 Task: Extract the text between two specific angle brackets in a Rust source file.
Action: Mouse pressed left at (512, 545)
Screenshot: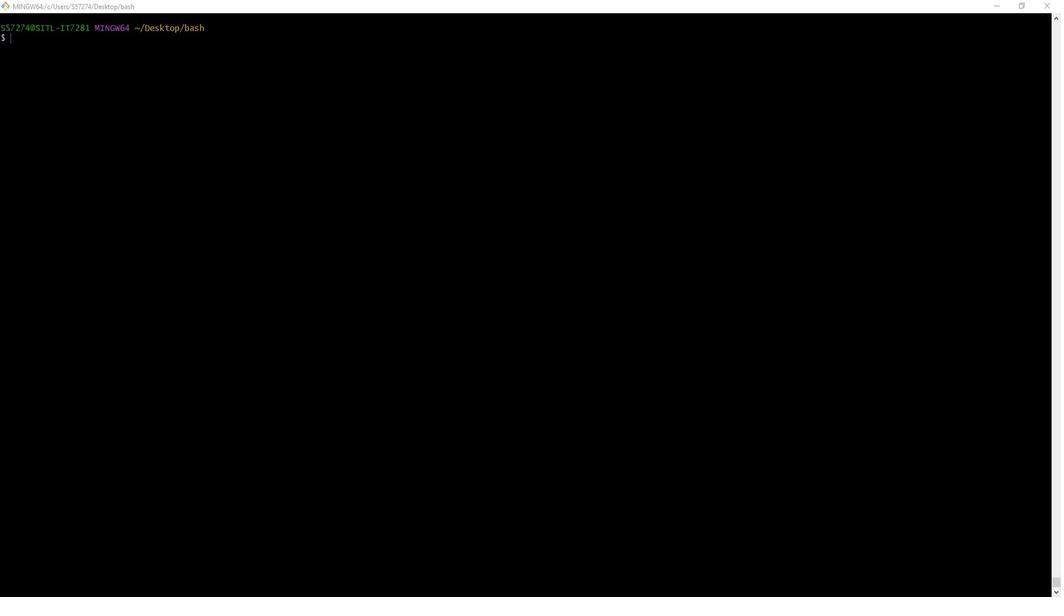
Action: Mouse moved to (999, 274)
Screenshot: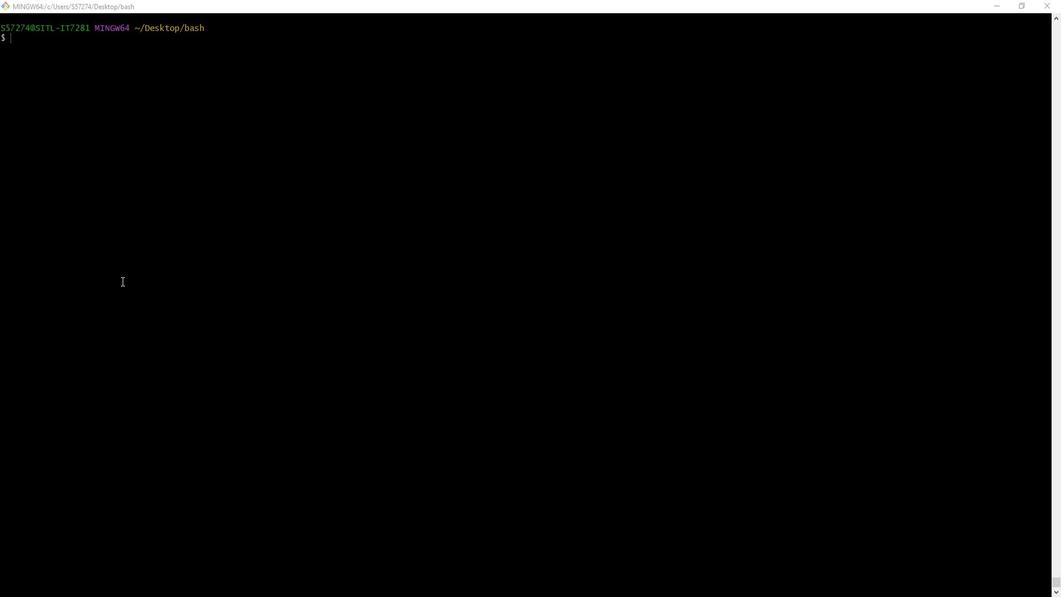 
Action: Mouse pressed left at (999, 274)
Screenshot: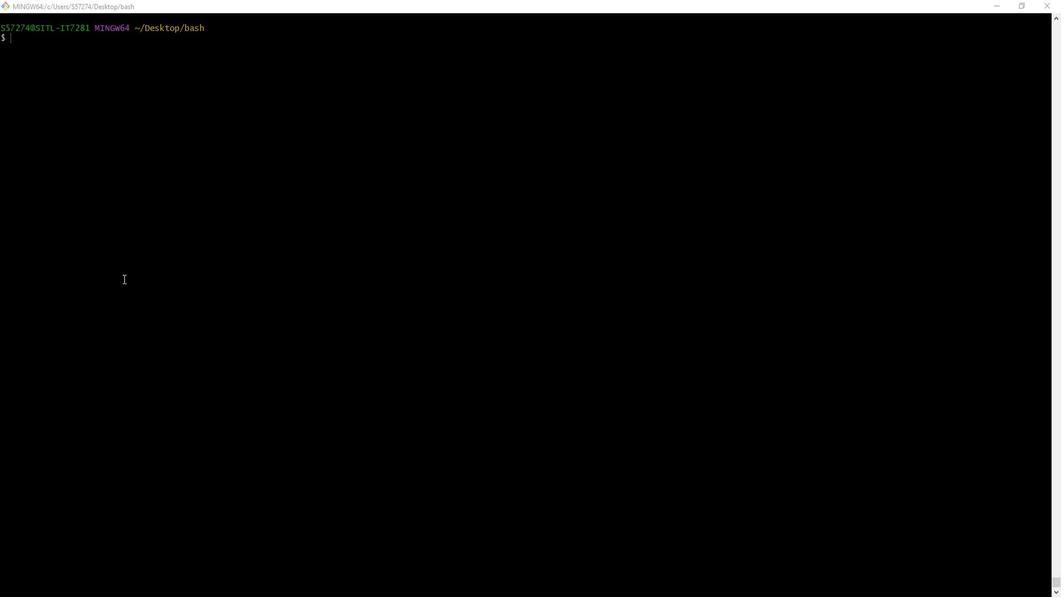 
Action: Key pressed touch<Key.space>rust.rs<Key.enter>vim<Key.space>rust.rs<Key.enter>i<Key.space>//<Key.space>sample<Key.space>rust<Key.space>file<Key.enter><Key.backspace><Key.backspace><Key.backspace><Key.enter><Key.space>fn<Key.space>main<Key.shift_r>()<Key.space><Key.shift_r>{<Key.enter>let<Key.space>l<Key.backspace>text<Key.shift_r>_to<Key.shift_r>_extract<Key.space>=<Key.space><Key.shift_r>"<Key.shift_r><tag<Key.shift_r>>this<Key.space>is<Key.space>the<Key.space>text<Key.space>to<Key.space>extract<Key.space><Key.shift_r><Key.shift_r><Key.shift_r><Key.shift_r><Key.shift_r><Key.shift_r><Key.shift_r><Key.shift_r><Key.shift_r>><Key.backspace><Key.shift_r></tag<Key.shift_r>><Key.shift_r>";<Key.enter>println<Key.shift_r>!<Key.shift_r><Key.shift_r><Key.shift_r><Key.shift_r><Key.shift_r><Key.shift_r><Key.shift_r><Key.shift_r><Key.shift_r><Key.shift_r><Key.shift_r><Key.shift_r><Key.shift_r><Key.shift_r><Key.shift_r><Key.shift_r><Key.shift_r><Key.shift_r><Key.shift_r><Key.shift_r><Key.shift_r><Key.shift_r><Key.shift_r><Key.shift_r><Key.shift_r>*<Key.shift_r><Key.shift_r><Key.shift_r><Key.shift_r>"<Key.backspace><Key.backspace><Key.shift_r><Key.shift_r><Key.shift_r><Key.shift_r><Key.shift_r><Key.shift_r><Key.shift_r>(<Key.shift_r>"<Key.shift_r>{}<Key.shift_r><Key.shift_r><Key.shift_r><Key.shift_r>",<Key.space>text<Key.shift_r>_to<Key.shift_r>_extract<Key.shift_r><Key.shift_r>);<Key.enter><Key.enter>//<Key.space>another<Key.space>comment<Key.space>wot<Key.backspace><Key.backspace>ith<Key.space><Key.shift_r><tag<Key.shift_r>><Key.space>anoot<Key.backspace><Key.backspace>ther<Key.space>rust<Key.space>text<Key.space>comment<Key.space>to<Key.space>extract<Key.shift_r></tag<Key.shift_r><Key.shift_r><Key.shift_r>><Key.enter><Key.backspace><Key.backspace><Key.backspace><Key.backspace><Key.backspace><Key.space><Key.shift_r><Key.shift_r>}<Key.esc><Key.shift_r>:wq<Key.enter>
Screenshot: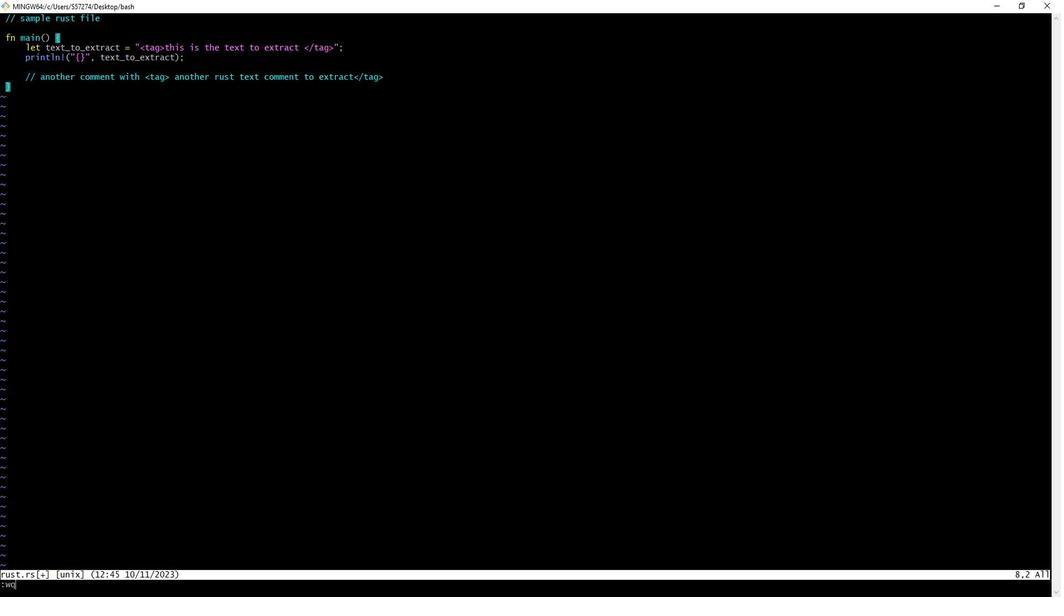 
Action: Mouse moved to (373, 157)
Screenshot: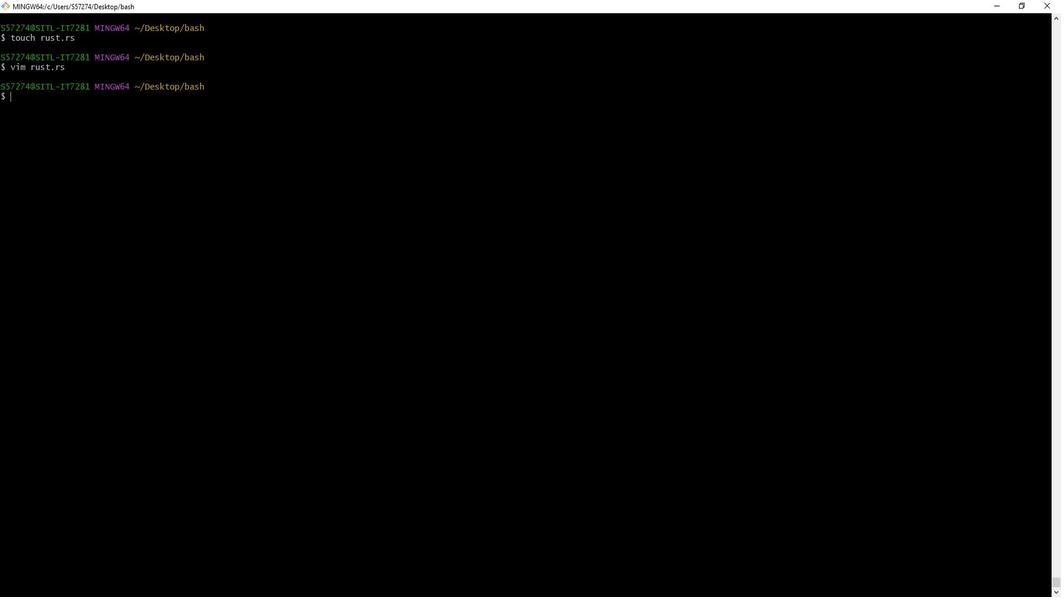 
Action: Mouse pressed left at (373, 157)
Screenshot: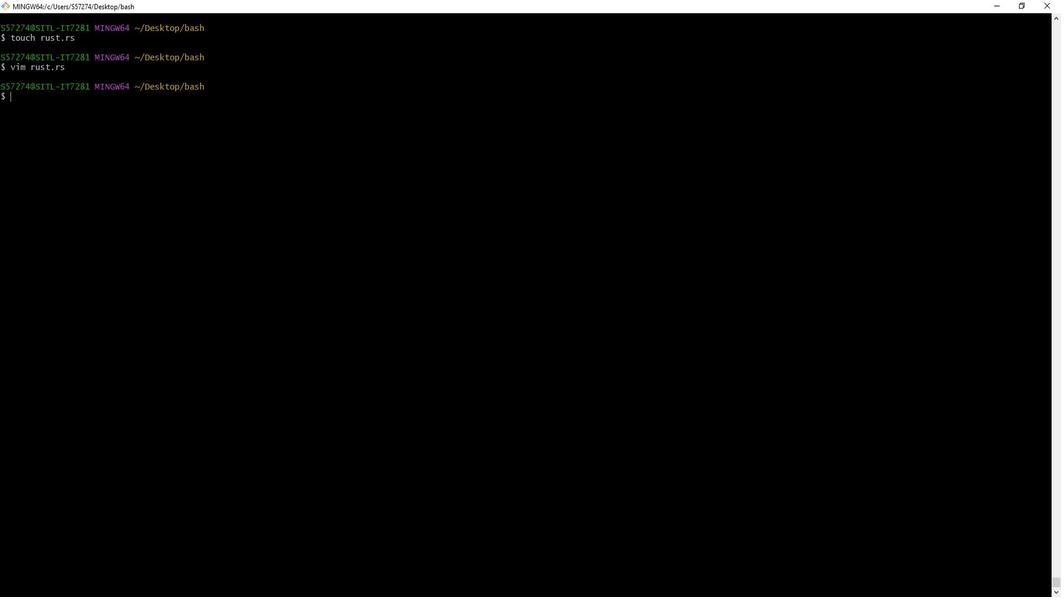 
Action: Mouse moved to (945, 254)
Screenshot: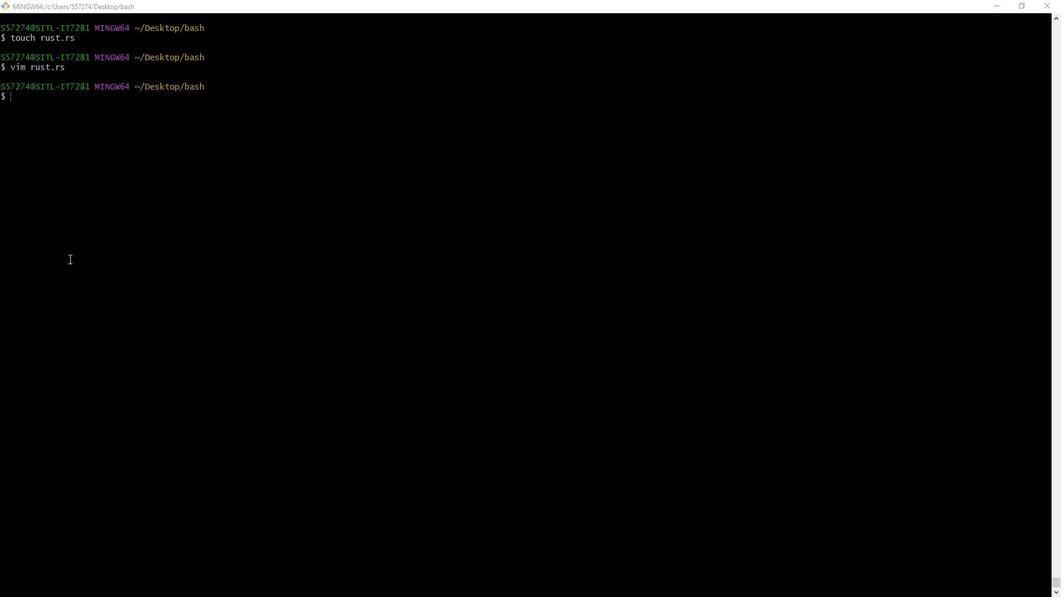 
Action: Mouse pressed left at (945, 254)
Screenshot: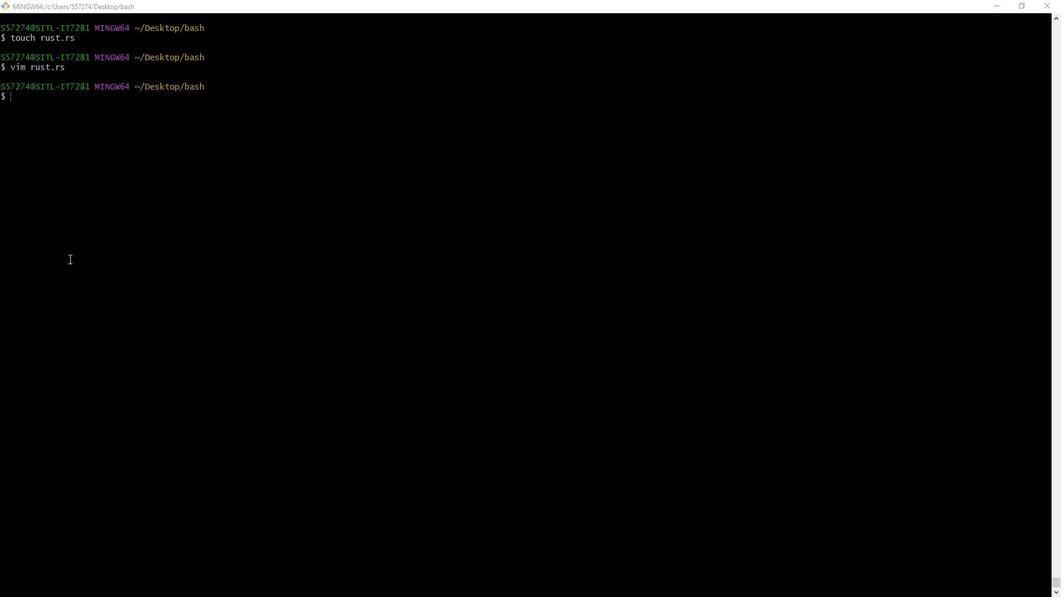 
Action: Key pressed touch<Key.space>rust.sh<Key.enter>vim<Key.space>rust.sh<Key.enter>i<Key.space><Key.shift_r>#!/bin/bash<Key.enter><Key.enter><Key.backspace><Key.backspace><Key.backspace><Key.backspace><Key.enter><Key.shift_r>#<Key.space><Key.shift_r>Replace<Key.space>'rust.rs'<Key.space>with<Key.space>th<Key.backspace>your<Key.space><Key.backspace><Key.backspace><Key.backspace><Key.backspace><Key.backspace><Key.backspace>your<Key.space>rust<Key.space>source<Key.space>file<Key.enter><Key.backspace><Key.backspace><Key.enter>rust<Key.shift_r>_file=<Key.shift_r>"ra<Key.backspace>ust.rs<Key.shift_r>"<Key.enter><Key.enter><Key.shift_r>#<Key.space>define<Key.space>the<Key.space>start<Key.space>and<Key.space>end<Key.space>tags<Key.enter><Key.backspace><Key.backspace>start<Key.shift_r>_tag=<Key.shift_r>"<Key.shift_r><tag<Key.shift_r>>"<Key.enter>end<Key.left><Key.left><Key.left><Key.space><Key.right><Key.right><Key.right><Key.shift_r>_tag=<Key.shift_r>"<Key.shift_r></tag<Key.shift_r>><Key.shift_r>"<Key.enter><Key.enter><Key.shift_r>#<Key.space>extract<Key.space>text<Key.space>between<Key.space>the<Key.space>so<Key.backspace>pecified<Key.space>tags<Key.enter><Key.backspace><Key.backspace><Key.enter>result=<Key.shift_r>$<Key.shift_r>(grep<Key.space>-o<Key.shift_r>P<Key.space><Key.shift_r>"<Key.shift_r><Key.shift_r>(<Key.shift_r>?<Key.shift_r><=<Key.shift_r>4<Key.backspace><Key.shift_r>$<Key.shift_r>{start<Key.shift_r>_tag<Key.shift_r>}).<Key.shift_r>*<Key.shift_r><Key.shift_r><Key.shift_r><Key.shift_r>?<Key.shift_r><Key.shift_r>(<Key.shift_r>?=<Key.shift_r>$<Key.shift_r>{end<Key.shift_r>_tag<Key.shift_r>}<Key.shift_r>)<Key.shift_r>"<Key.space><Key.shift_r><Key.shift_r>"<Key.shift_r>$su<Key.backspace><Key.backspace>rust<Key.shift_r>_file<Key.shift_r>"<Key.space><Key.shift_r>|<Key.space>sed<Key.space>'s/[[<Key.shift_r>:space<Key.shift_r>:]]//g'<Key.shift_r><Key.shift_r>)<Key.enter><Key.enter>echo<Key.space><Key.shift_r><Key.shift_r>"<Key.shift_r>r<Key.backspace><Key.shift_r>Result<Key.shift_r>:<Key.space><Key.shift_r>$result<Key.shift_r>"<Key.esc><Key.shift_r>:wq<Key.enter>chmod<Key.space><Key.shift_r>+x<Key.space>rust.sh<Key.enter>./rust.sh<Key.enter>
Screenshot: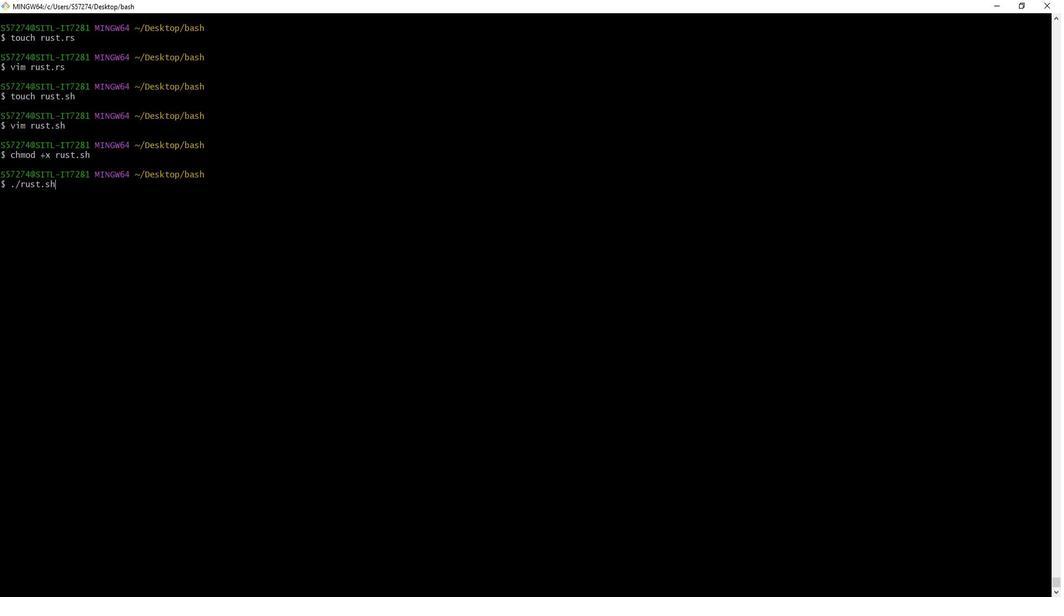 
Action: Mouse moved to (755, 362)
Screenshot: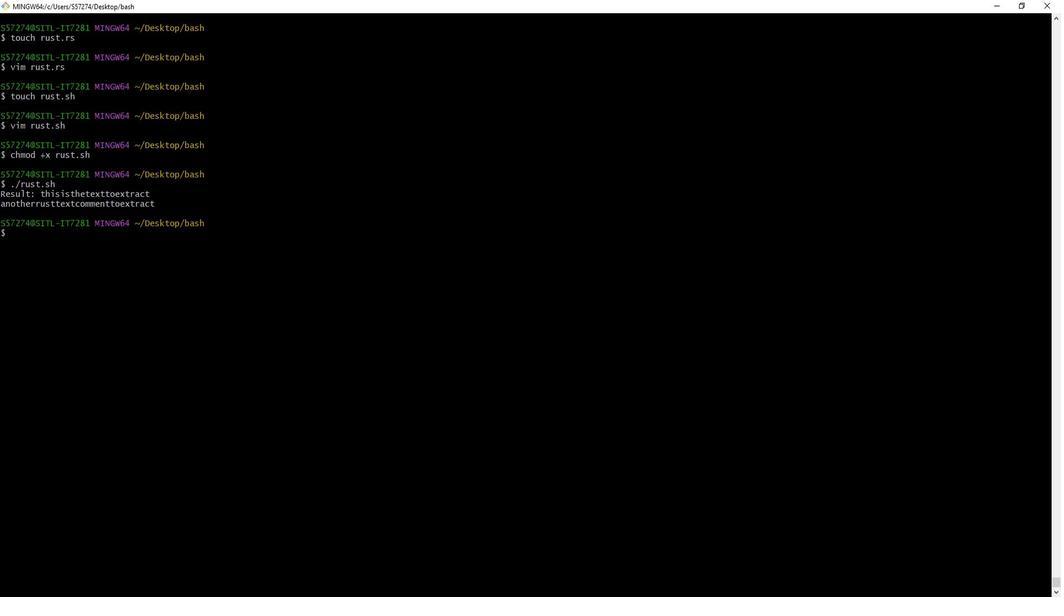 
Action: Mouse pressed left at (755, 362)
Screenshot: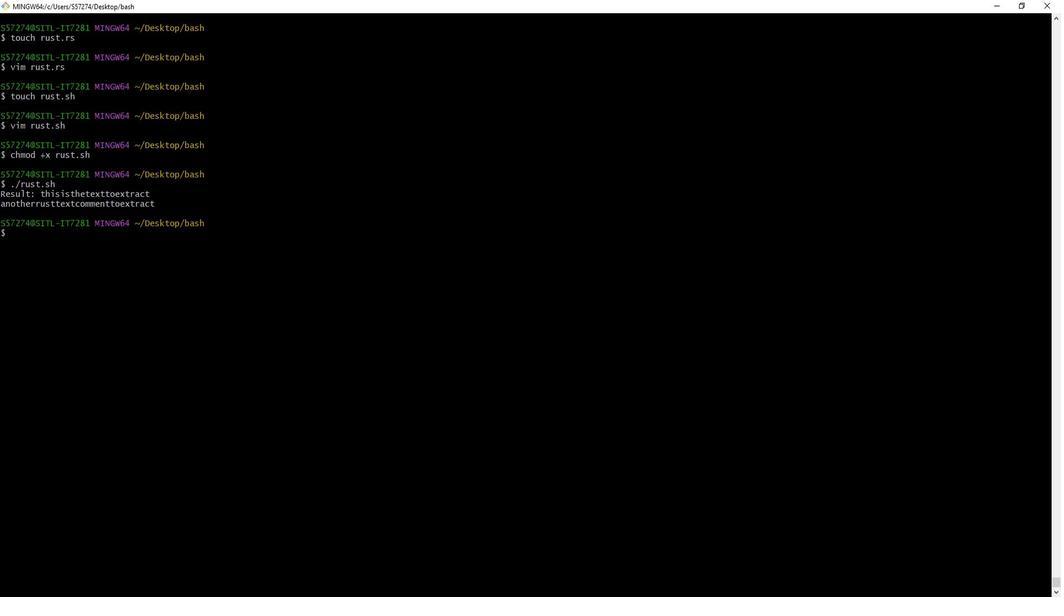 
